 Task: Add a new rule when a card is added to the list "to do", the card's label should be purple.
Action: Mouse moved to (577, 219)
Screenshot: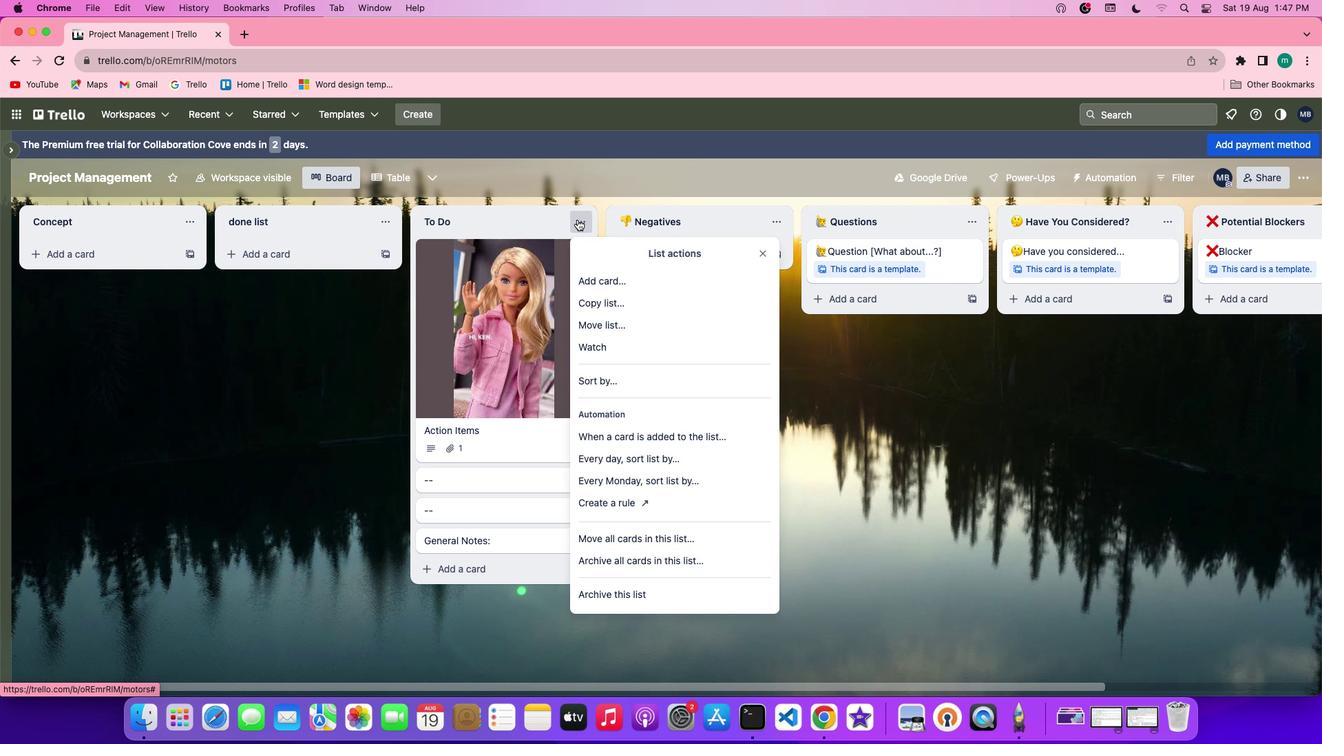 
Action: Mouse pressed left at (577, 219)
Screenshot: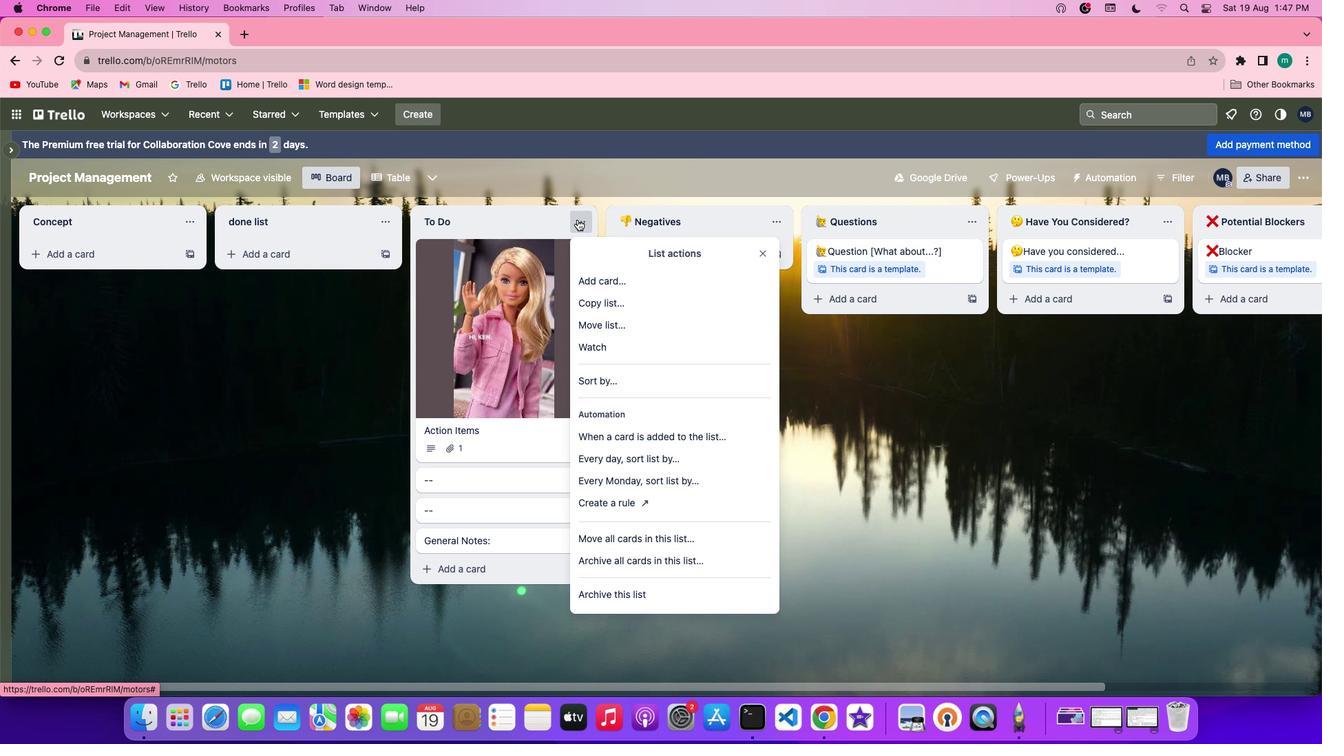 
Action: Mouse moved to (609, 431)
Screenshot: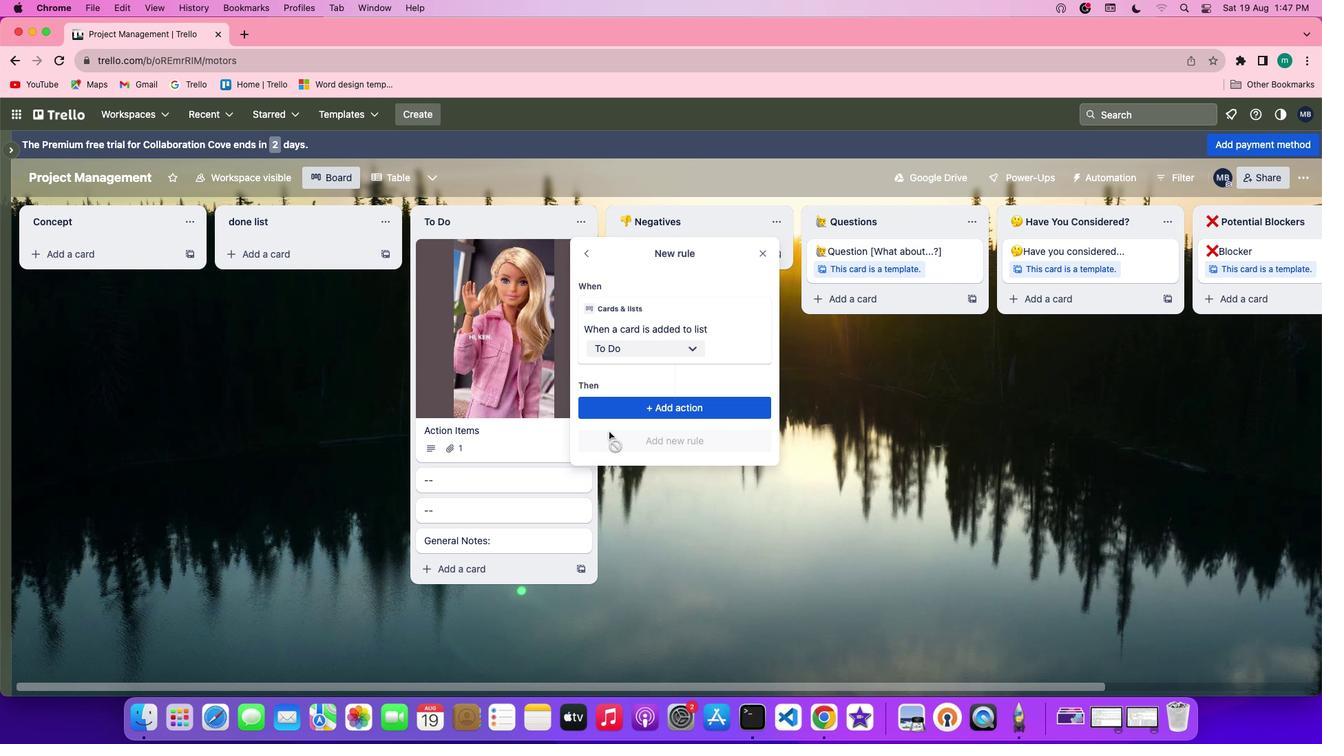 
Action: Mouse pressed left at (609, 431)
Screenshot: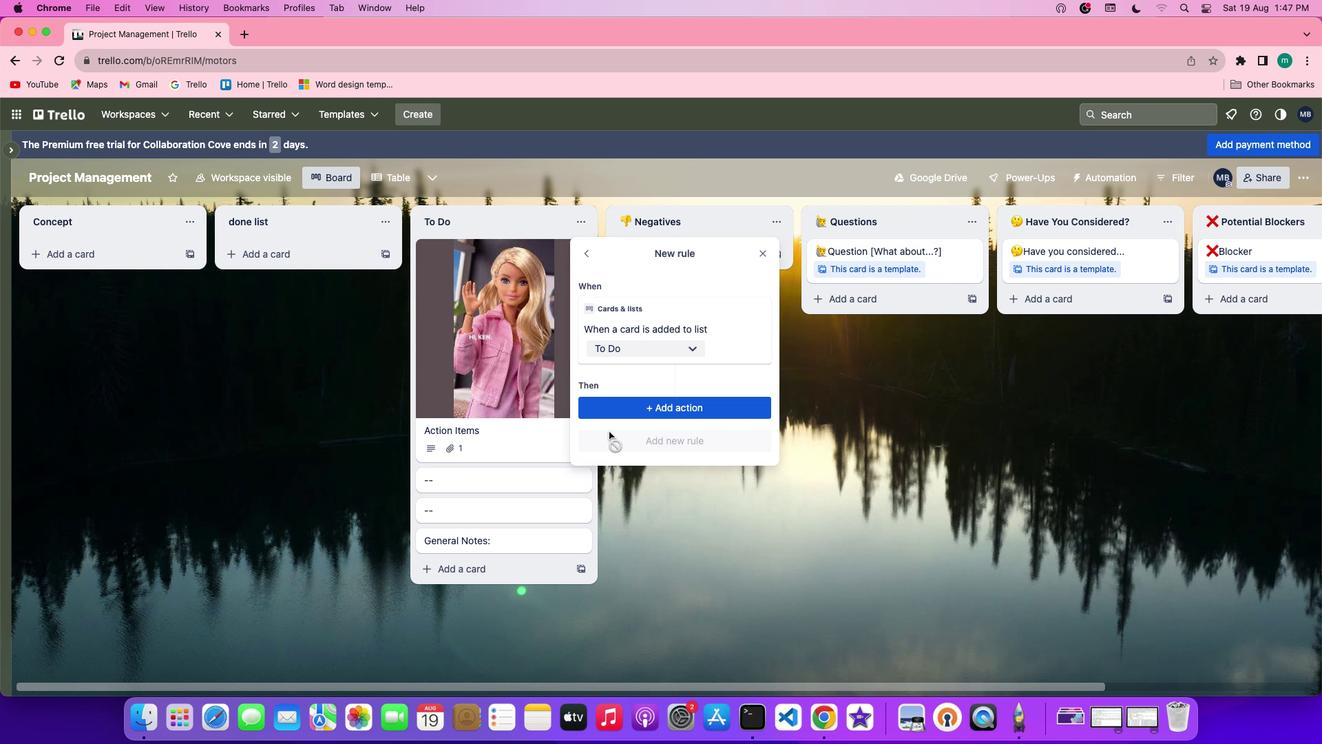 
Action: Mouse moved to (662, 349)
Screenshot: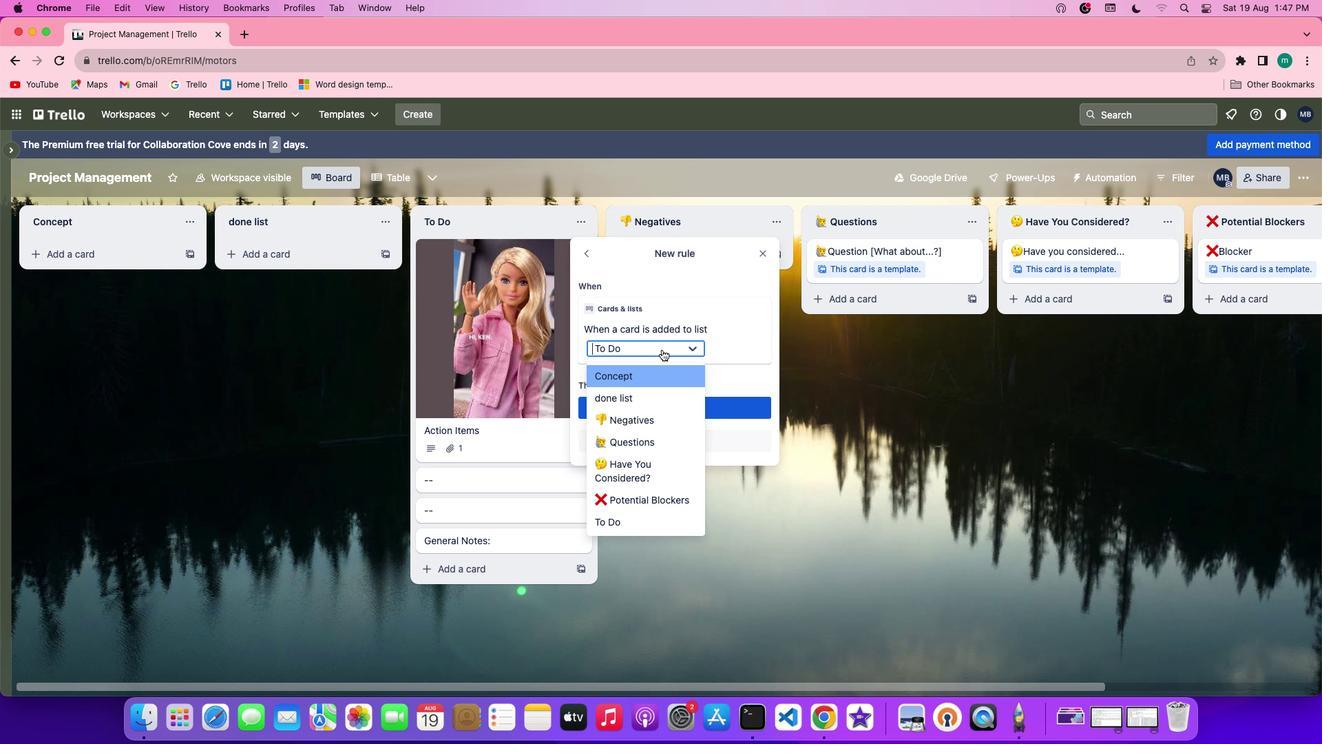 
Action: Mouse pressed left at (662, 349)
Screenshot: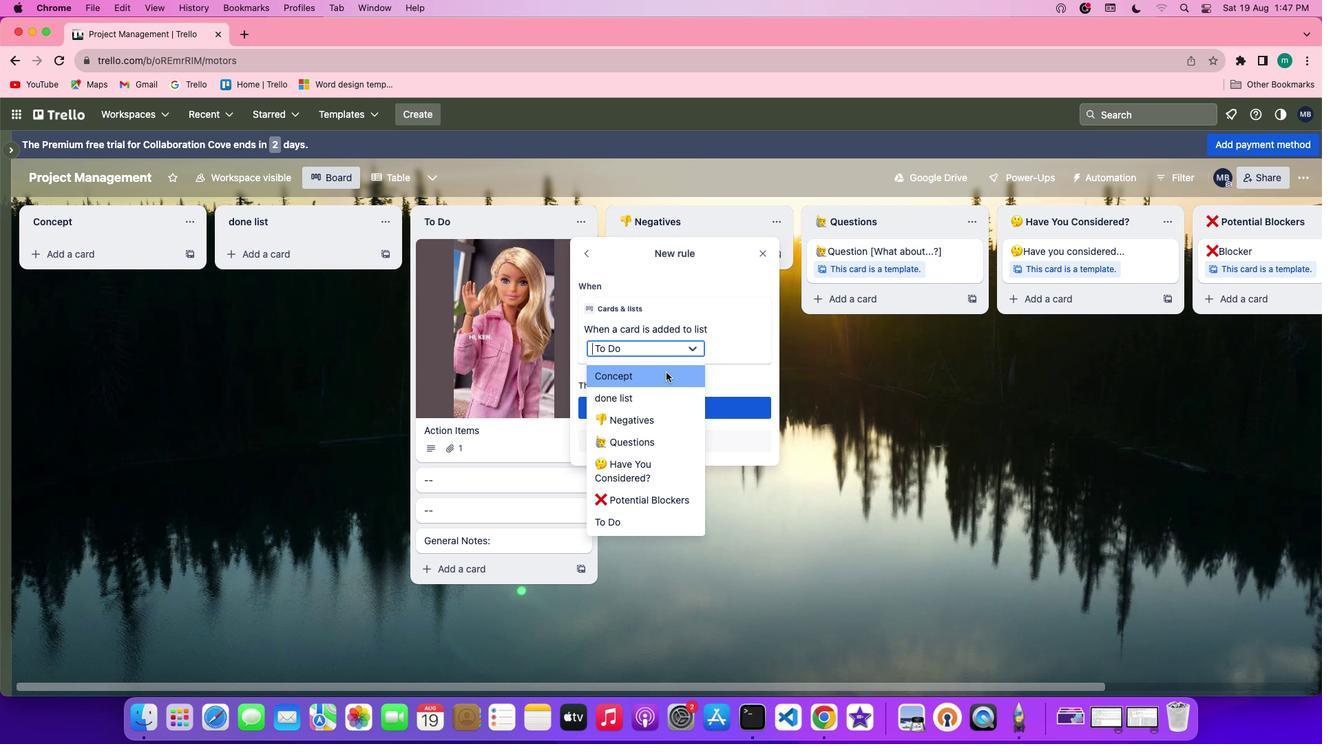 
Action: Mouse moved to (668, 516)
Screenshot: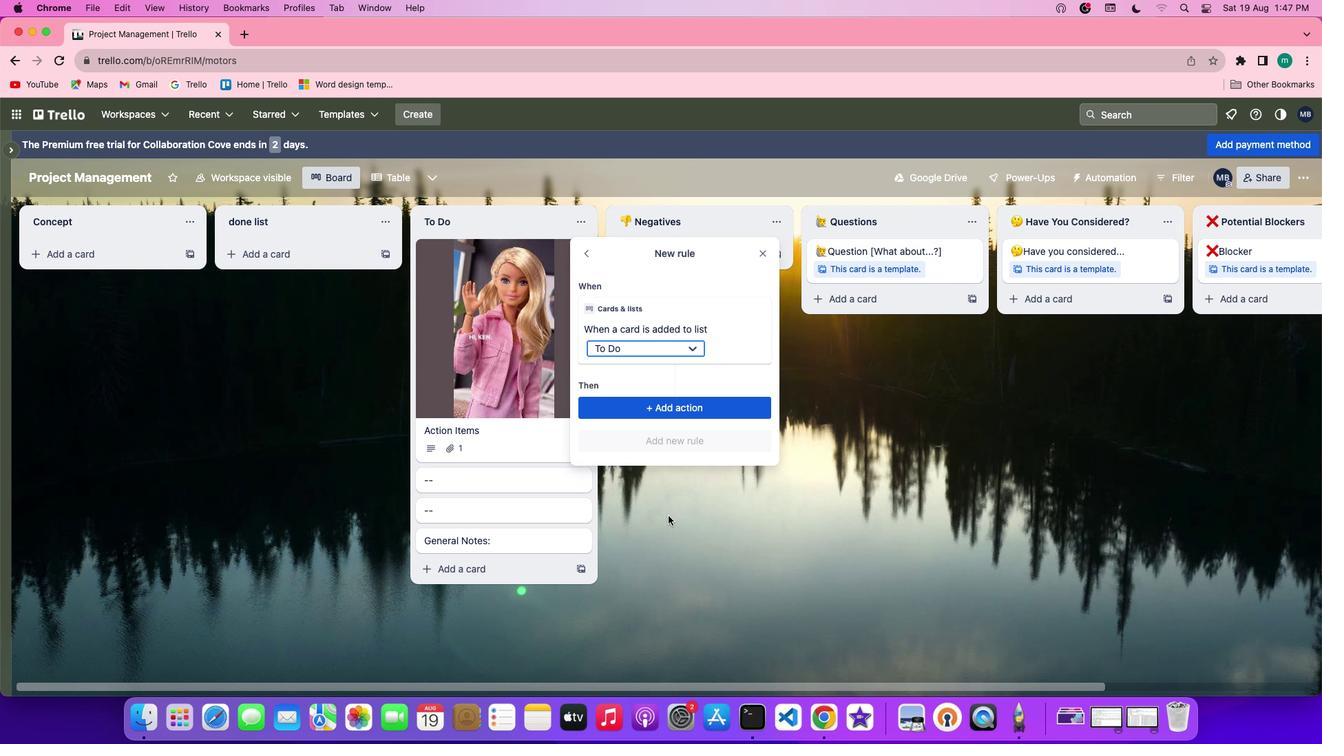 
Action: Mouse pressed left at (668, 516)
Screenshot: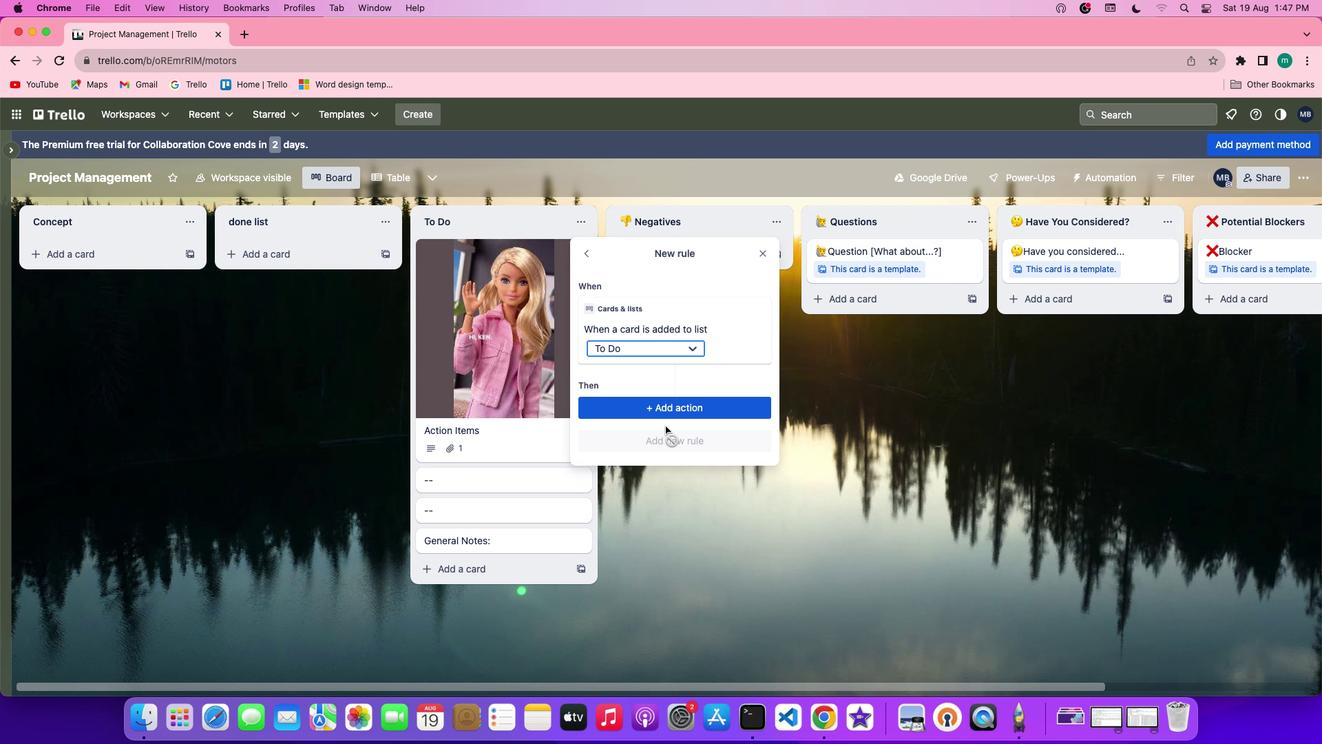 
Action: Mouse moved to (672, 409)
Screenshot: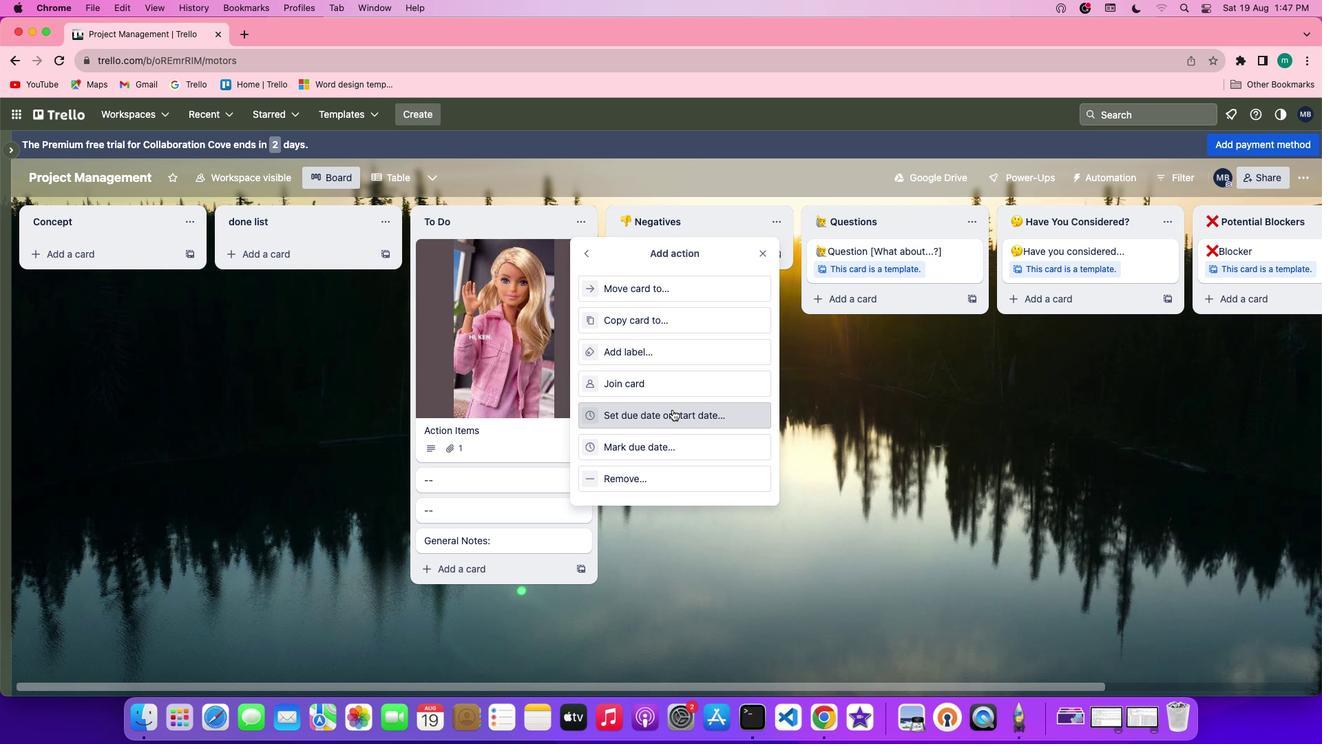 
Action: Mouse pressed left at (672, 409)
Screenshot: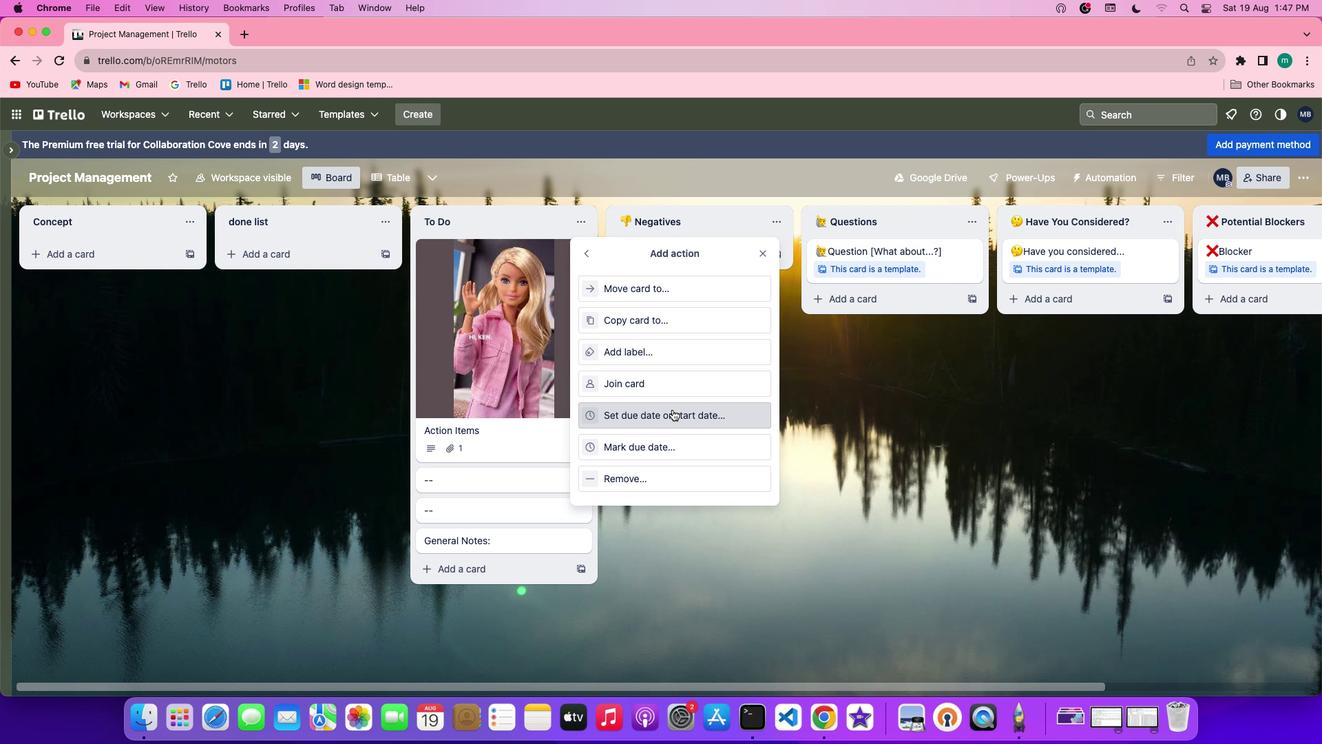 
Action: Mouse moved to (692, 358)
Screenshot: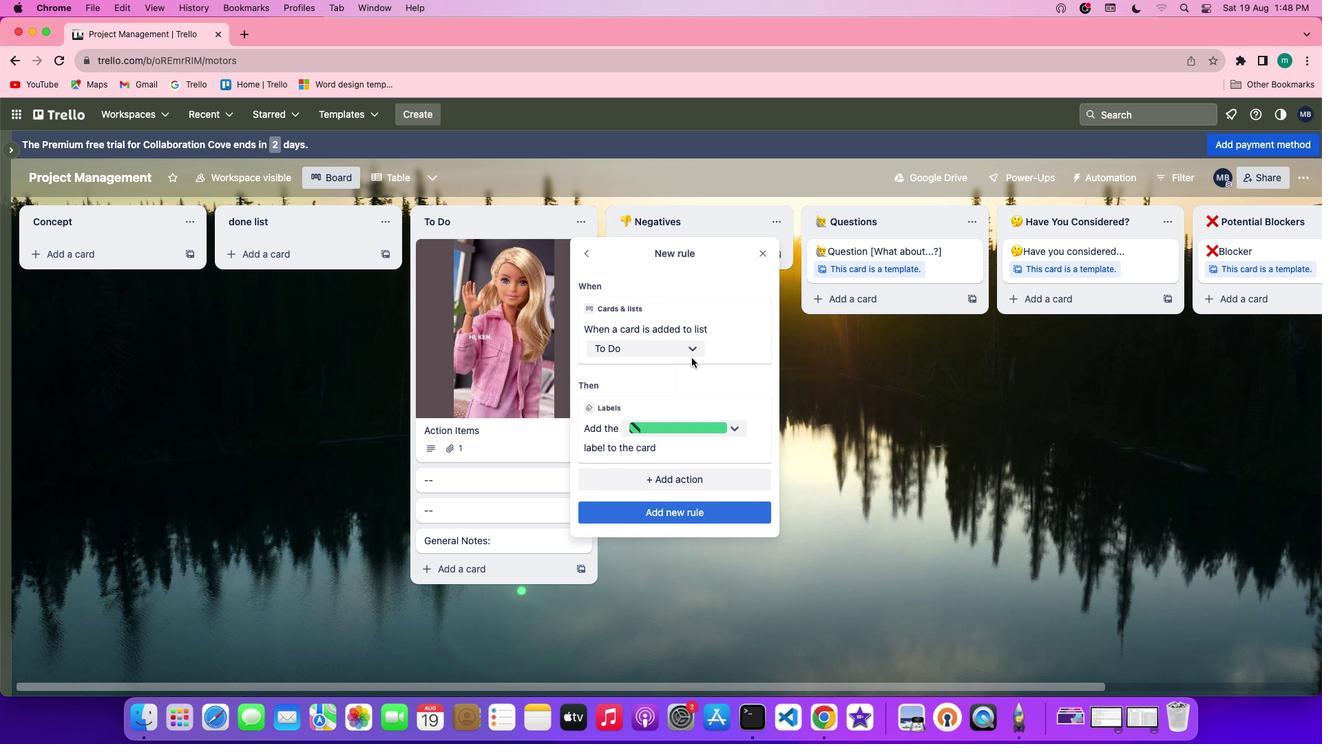 
Action: Mouse pressed left at (692, 358)
Screenshot: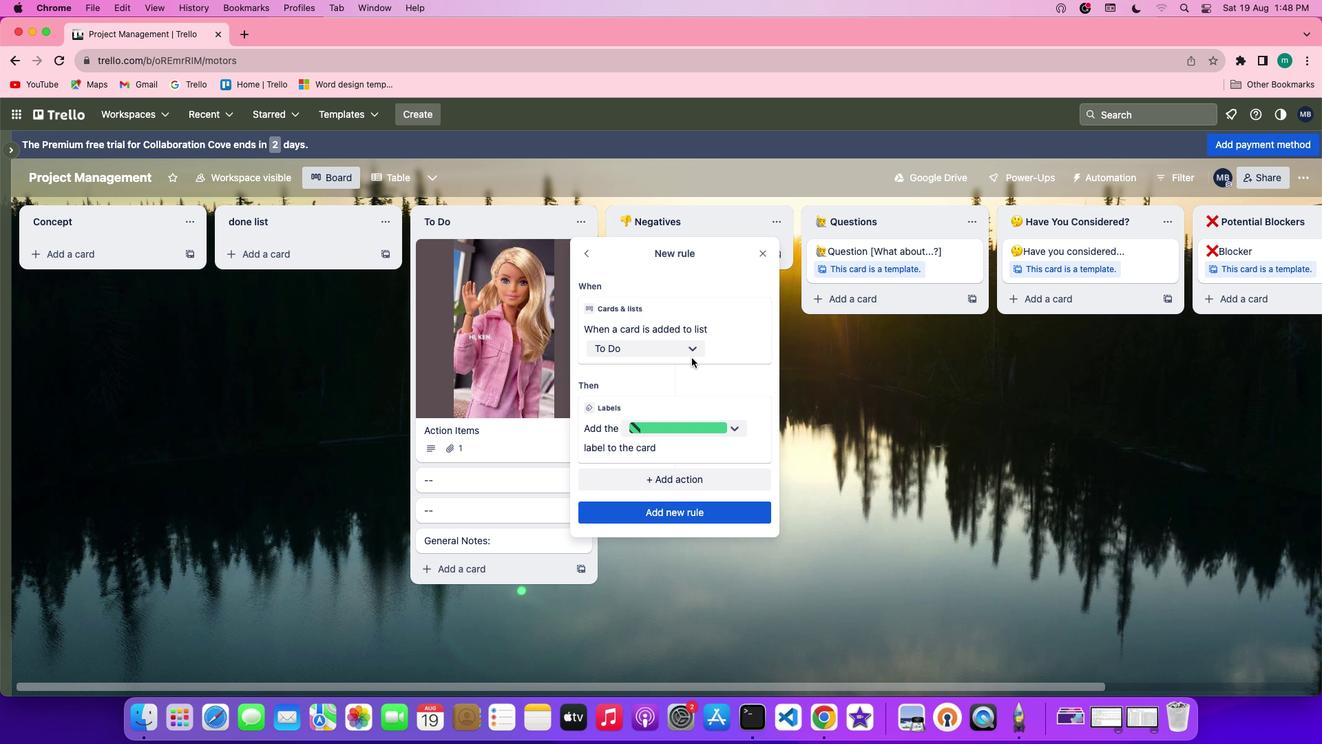 
Action: Mouse moved to (738, 423)
Screenshot: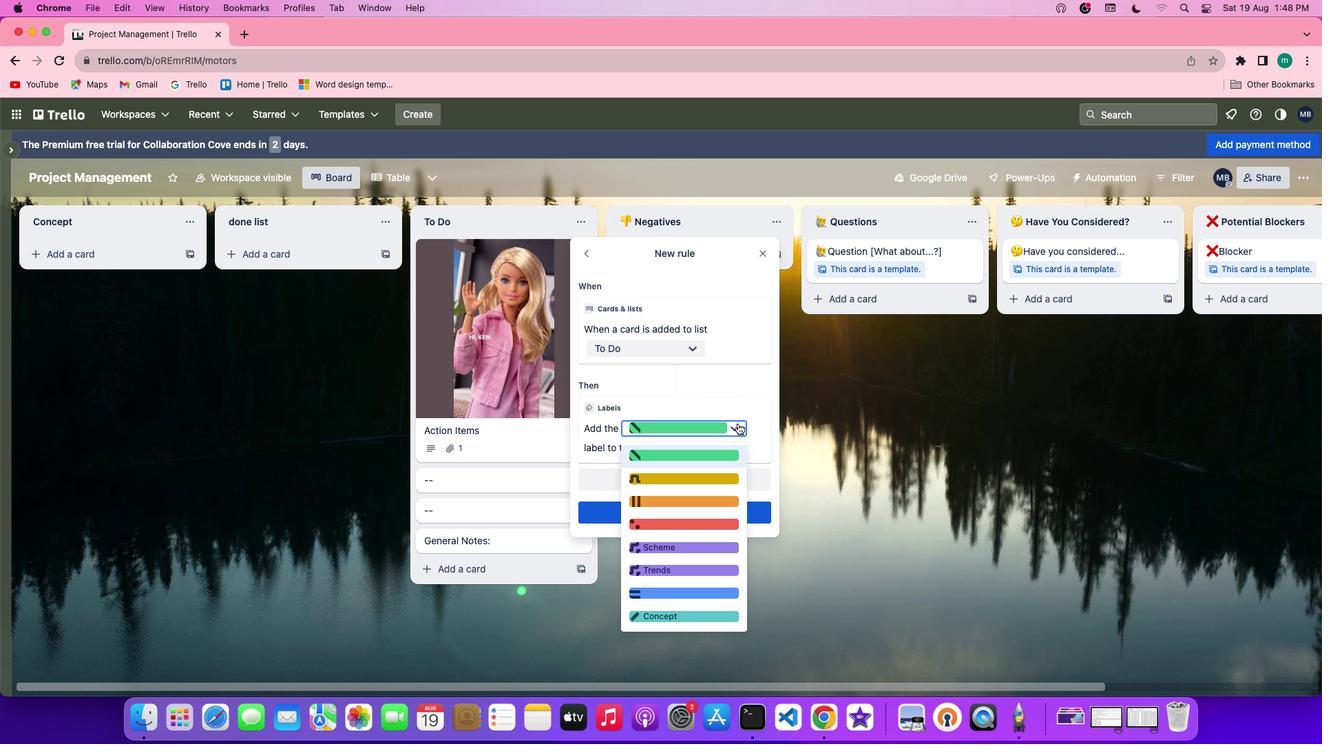 
Action: Mouse pressed left at (738, 423)
Screenshot: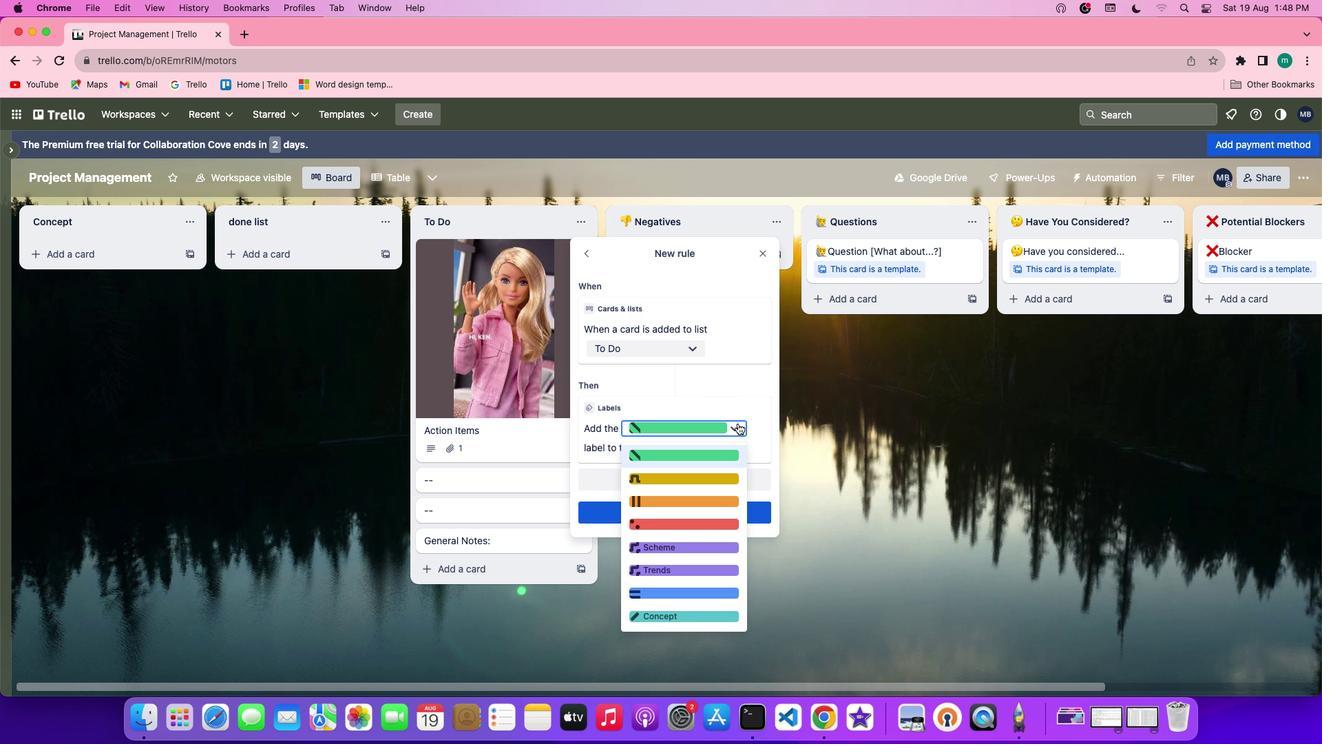 
Action: Mouse moved to (717, 546)
Screenshot: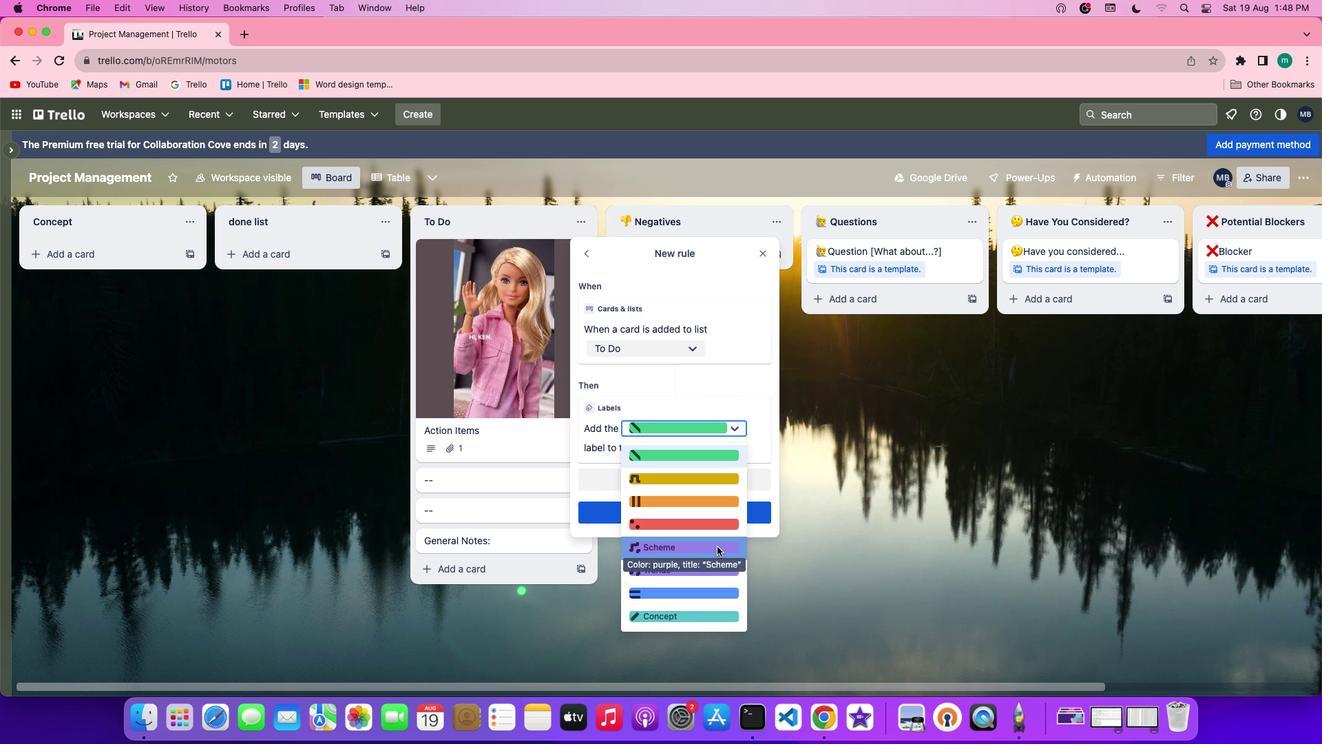 
Action: Mouse pressed left at (717, 546)
Screenshot: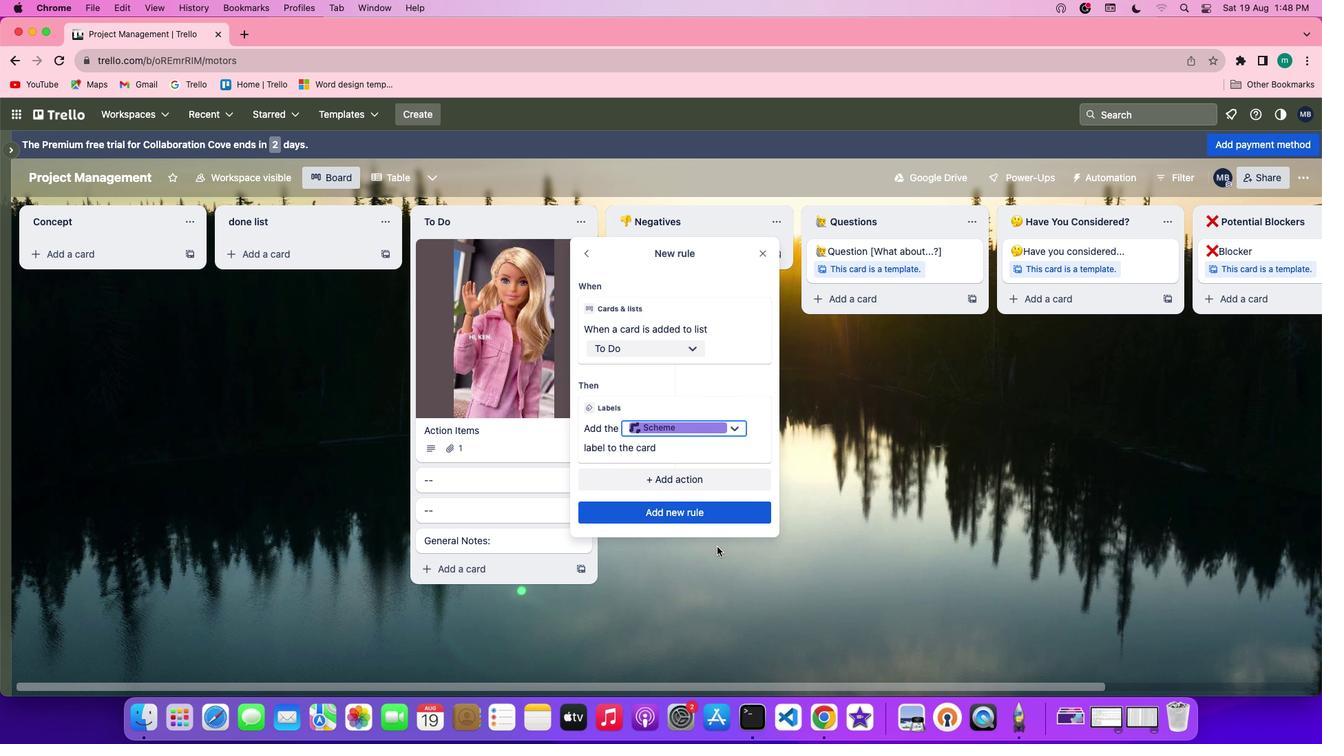 
Action: Mouse moved to (719, 515)
Screenshot: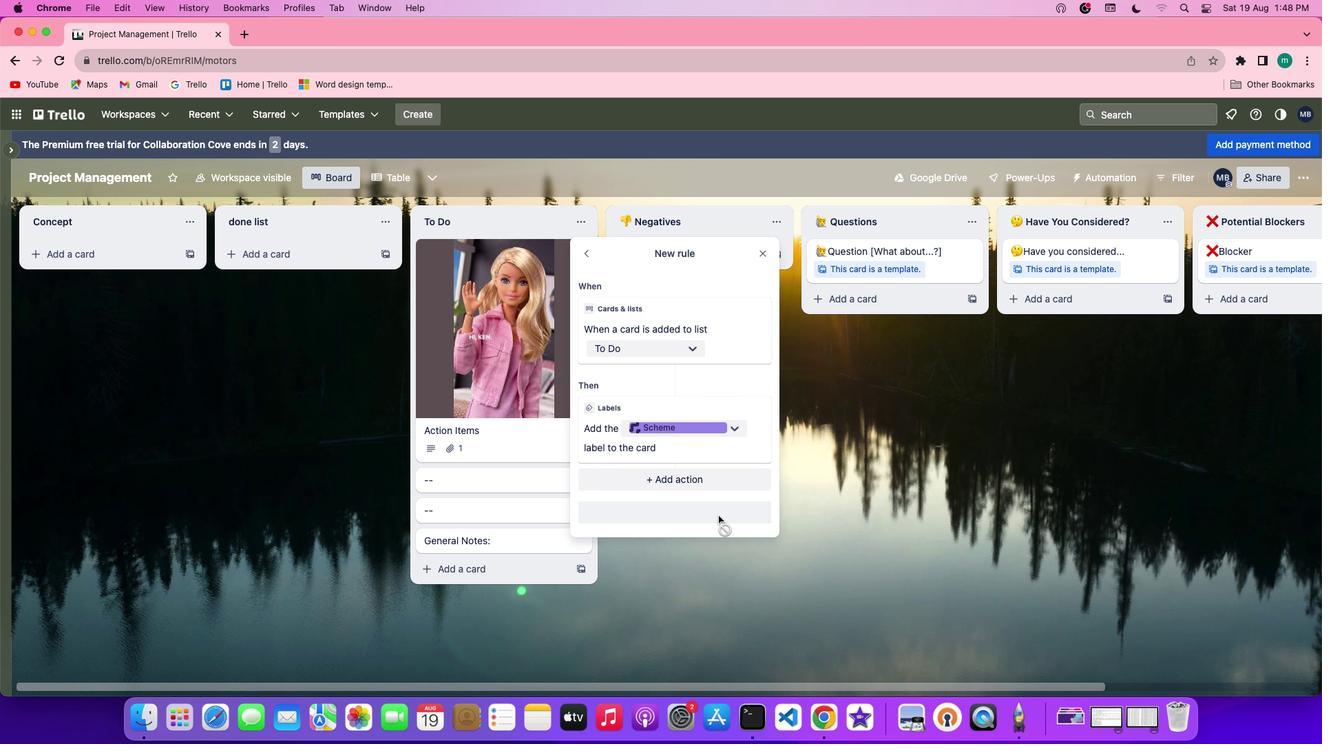 
Action: Mouse pressed left at (719, 515)
Screenshot: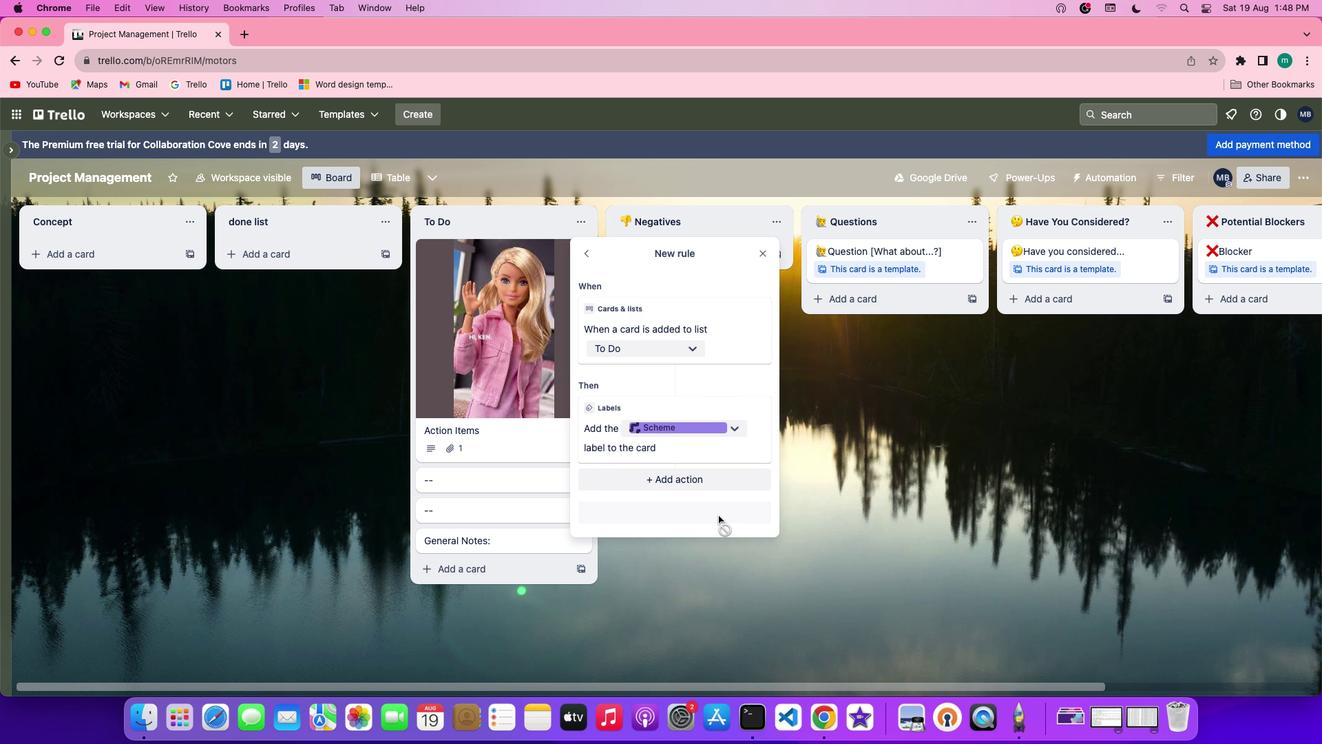 
